 Task: Configure your GitHub account's username and public email.
Action: Mouse moved to (785, 47)
Screenshot: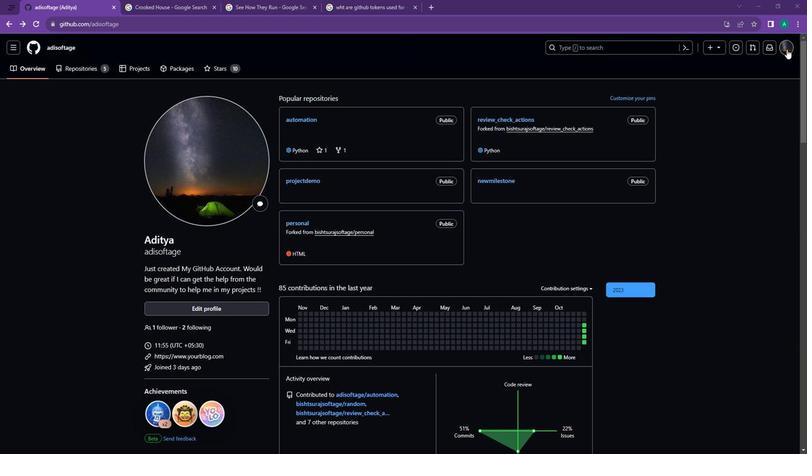 
Action: Mouse pressed left at (785, 47)
Screenshot: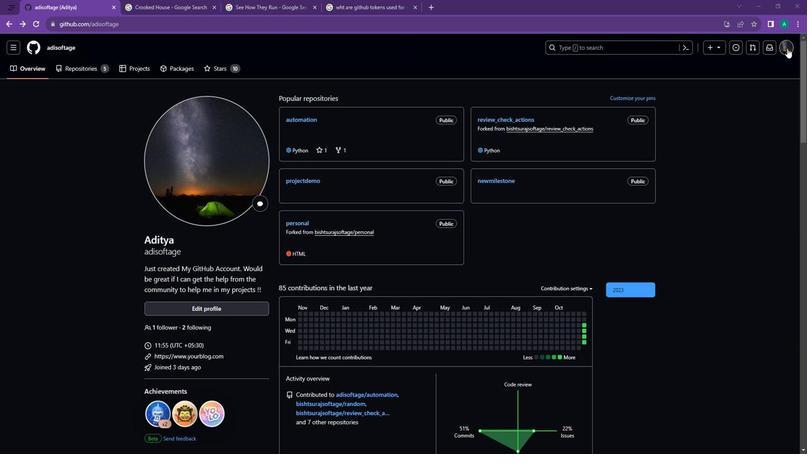 
Action: Mouse moved to (707, 266)
Screenshot: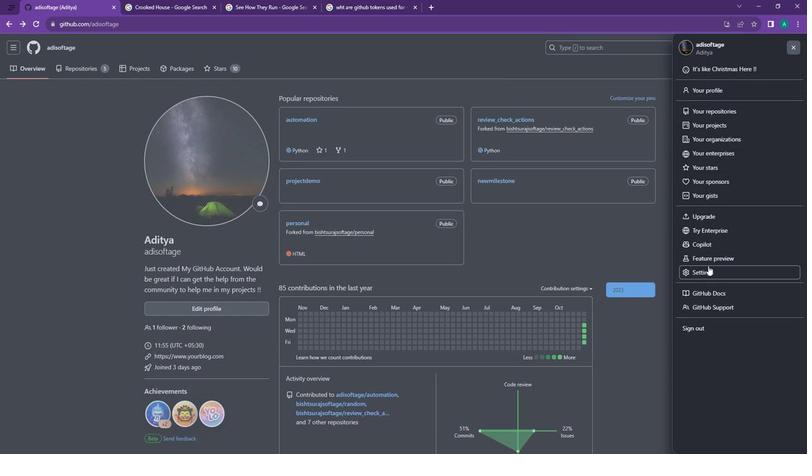 
Action: Mouse pressed left at (707, 266)
Screenshot: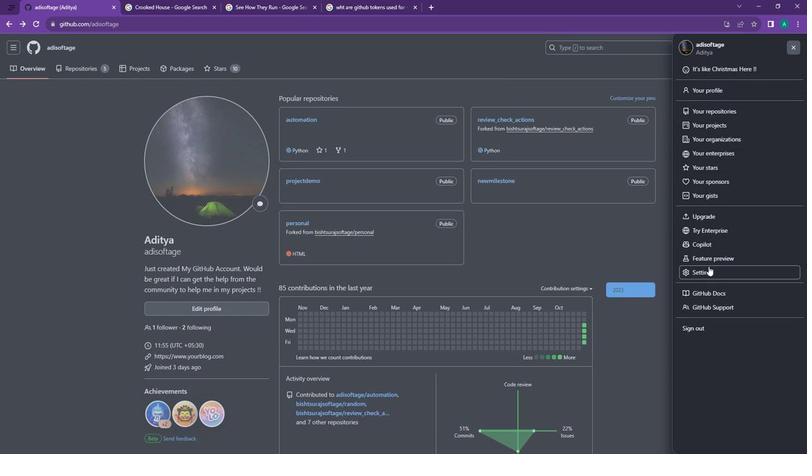 
Action: Mouse moved to (192, 124)
Screenshot: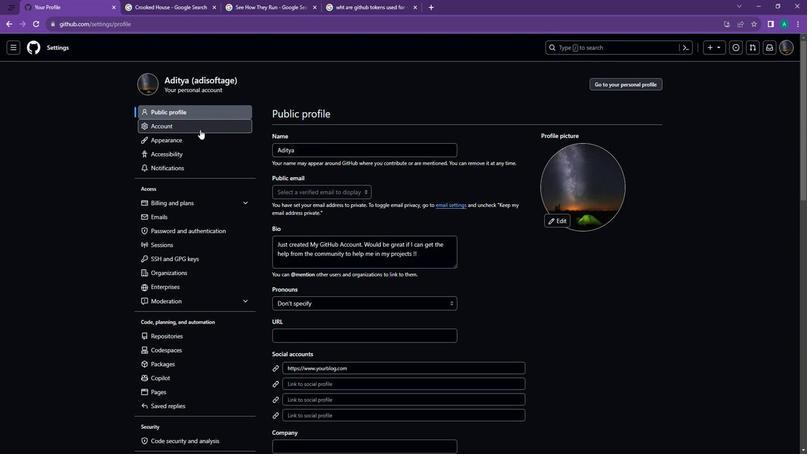
Action: Mouse pressed left at (192, 124)
Screenshot: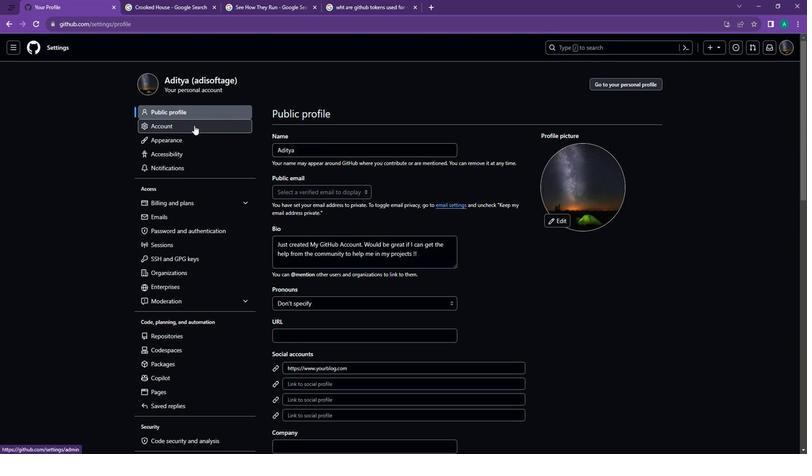 
Action: Mouse moved to (292, 153)
Screenshot: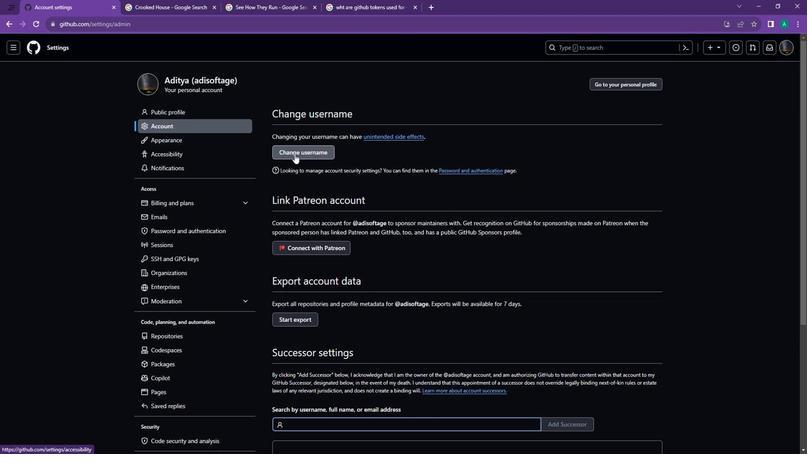 
Action: Mouse pressed left at (292, 153)
Screenshot: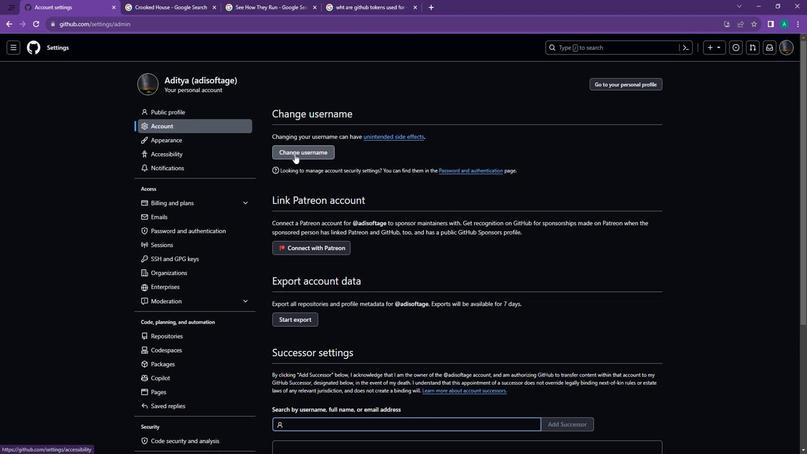 
Action: Mouse moved to (377, 195)
Screenshot: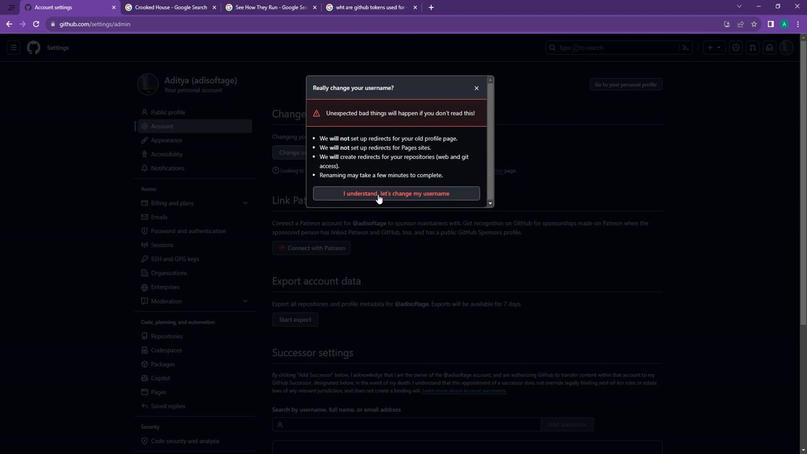 
Action: Mouse pressed left at (377, 195)
Screenshot: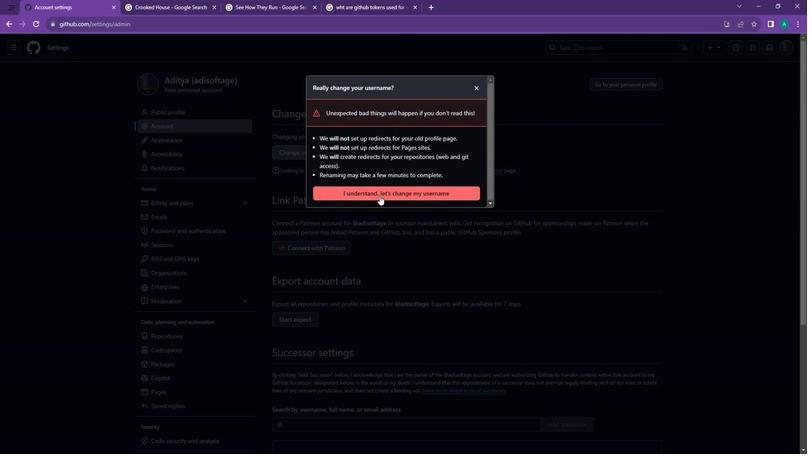 
Action: Mouse moved to (374, 120)
Screenshot: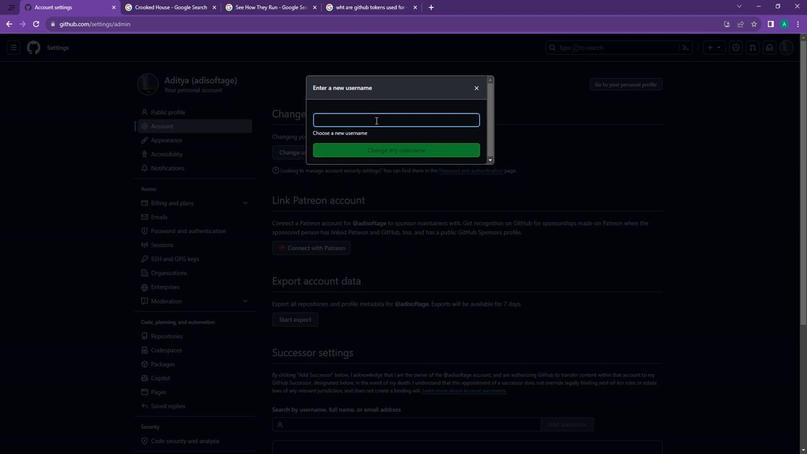 
Action: Mouse pressed left at (374, 120)
Screenshot: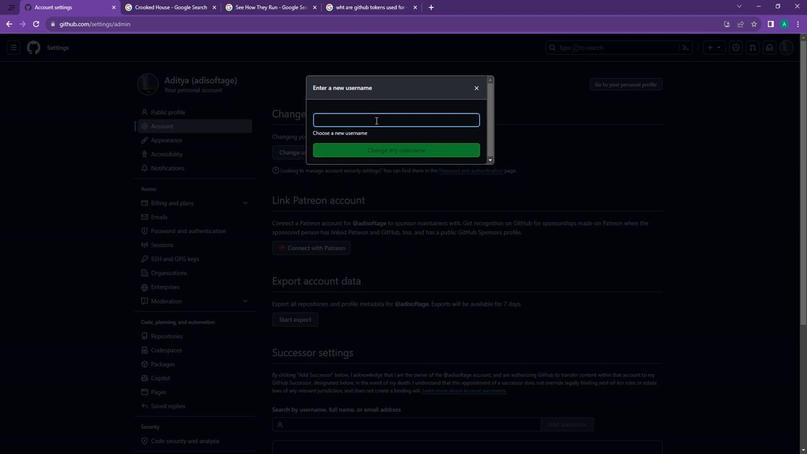 
Action: Key pressed adisoftage1
Screenshot: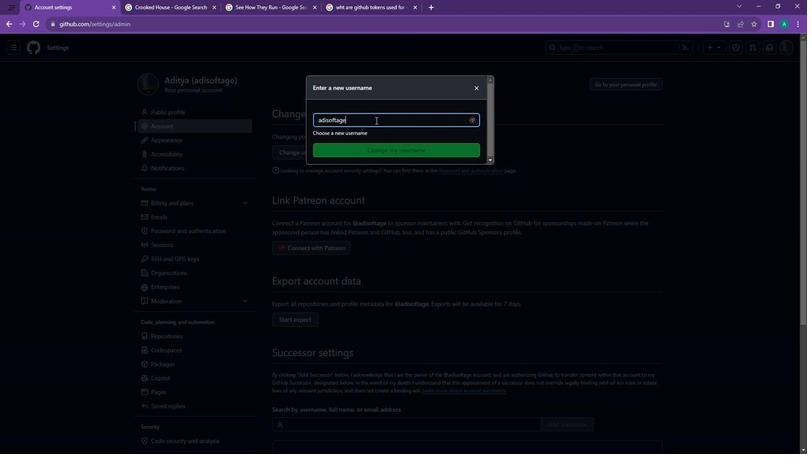
Action: Mouse moved to (387, 145)
Screenshot: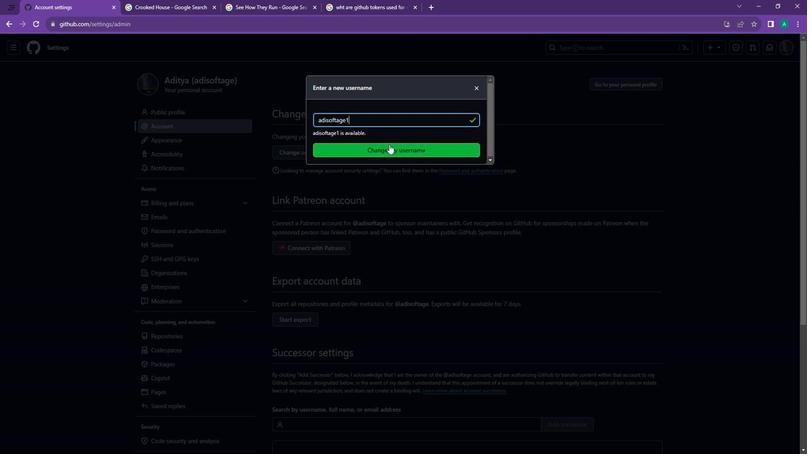 
Action: Mouse pressed left at (387, 145)
Screenshot: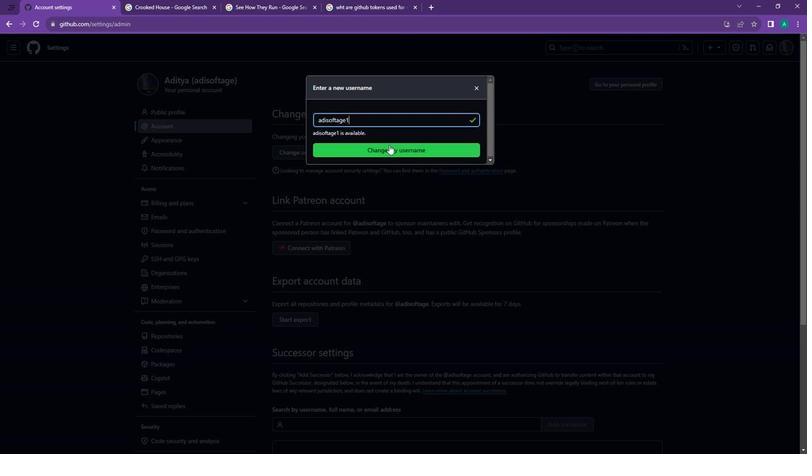 
Action: Mouse moved to (379, 149)
Screenshot: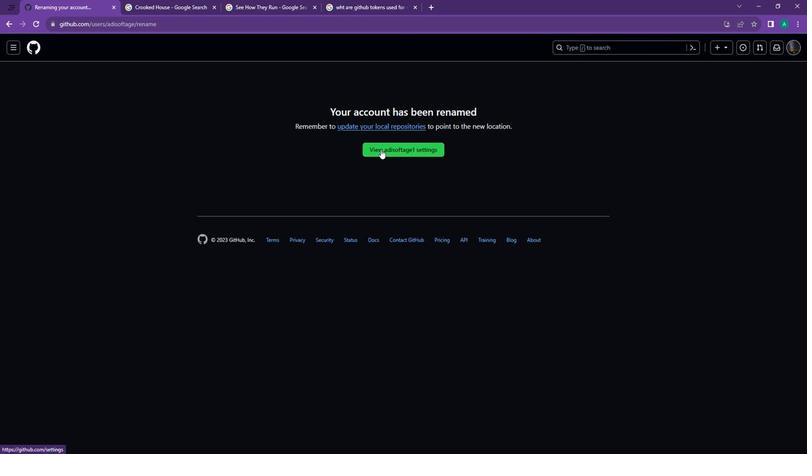 
Action: Mouse pressed left at (379, 149)
Screenshot: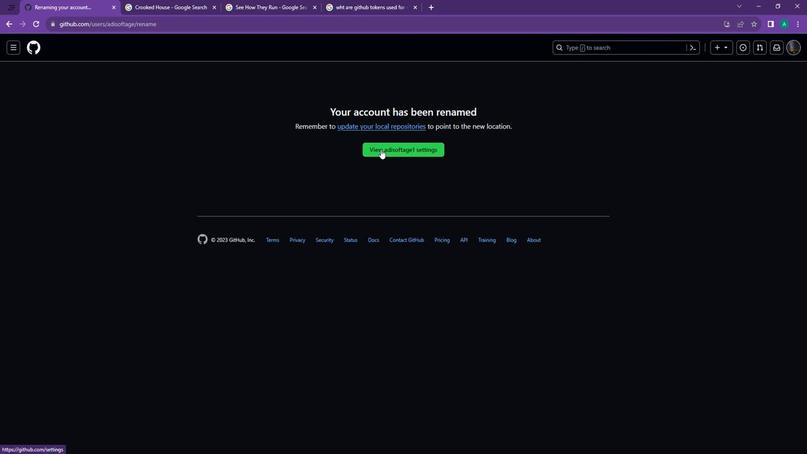 
Action: Mouse moved to (204, 139)
Screenshot: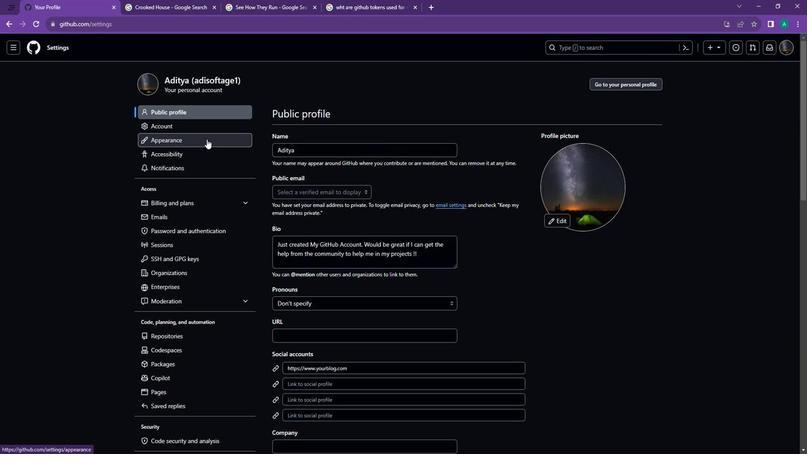
Action: Mouse pressed left at (204, 139)
Screenshot: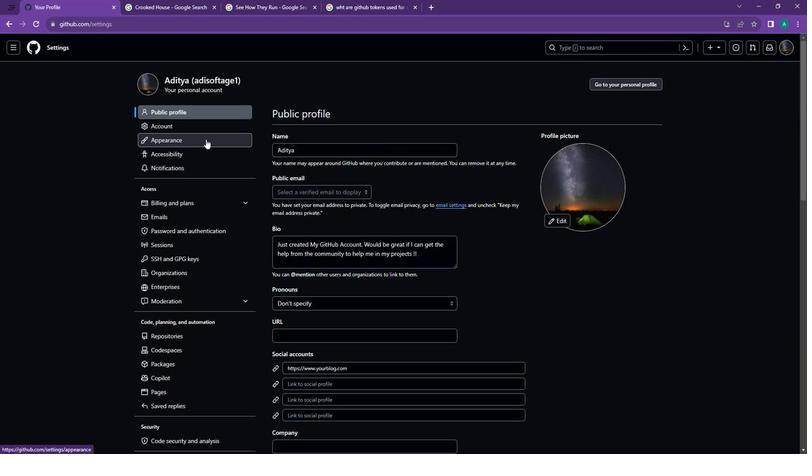 
Action: Mouse moved to (191, 122)
Screenshot: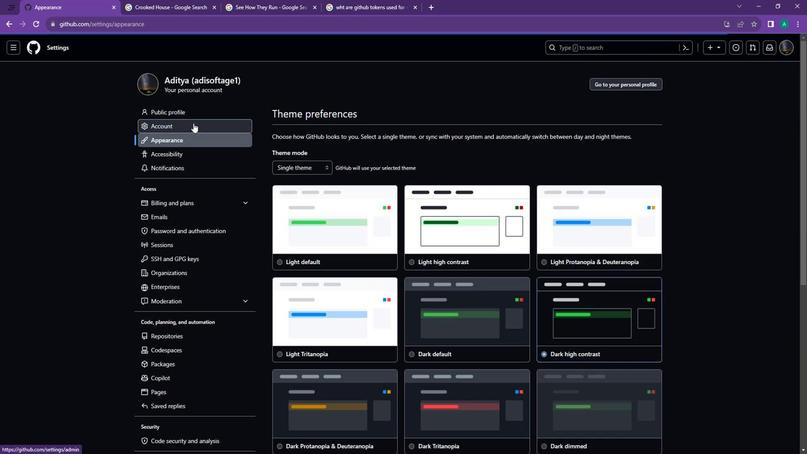 
Action: Mouse pressed left at (191, 122)
Screenshot: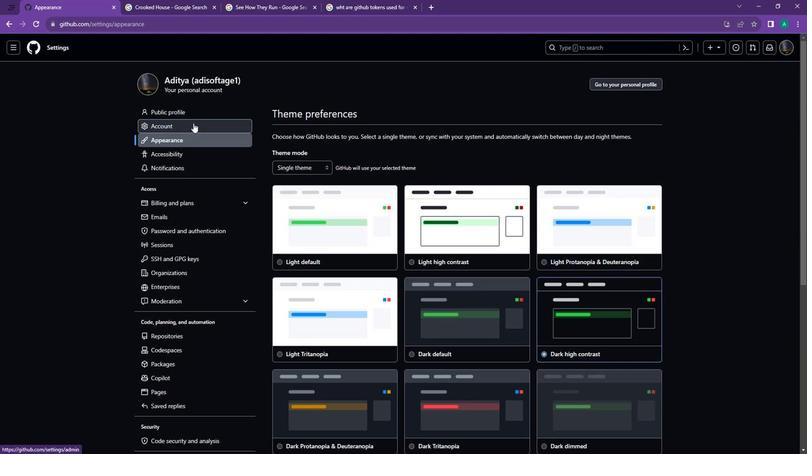 
Action: Mouse moved to (165, 214)
Screenshot: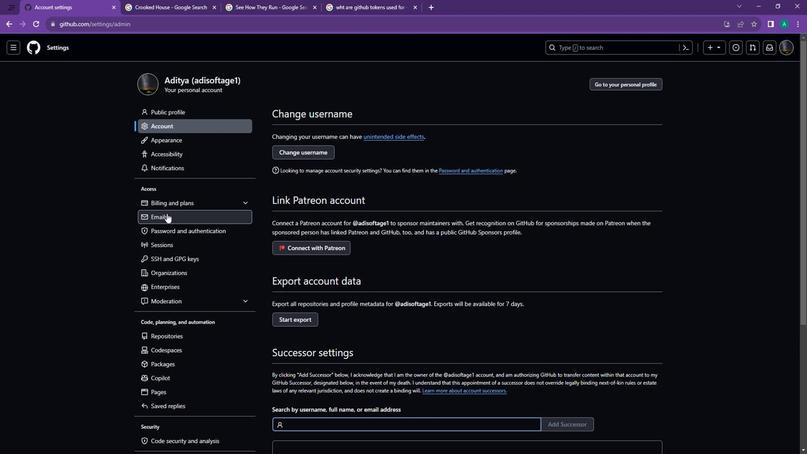 
Action: Mouse pressed left at (165, 214)
Screenshot: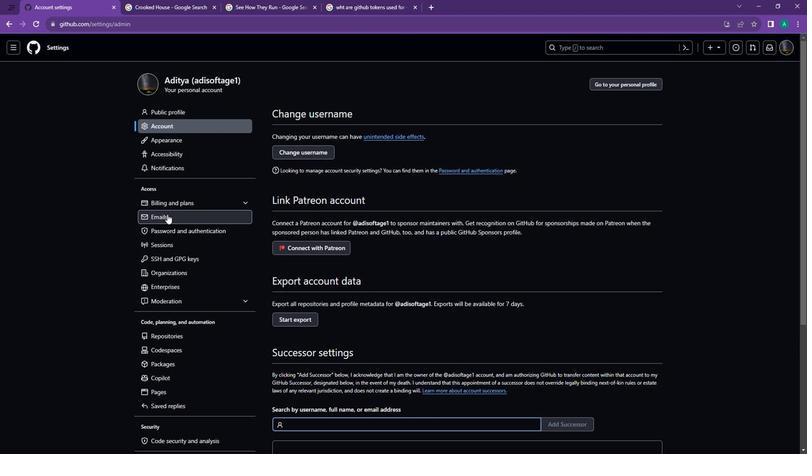 
Action: Mouse moved to (300, 283)
Screenshot: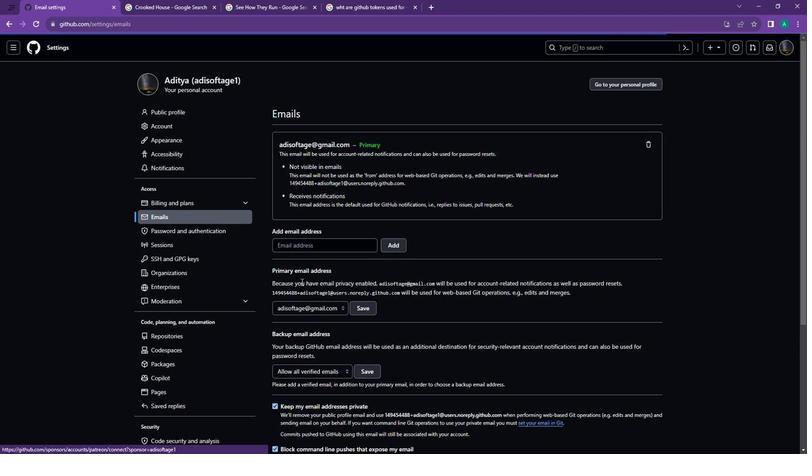 
Action: Mouse scrolled (300, 283) with delta (0, 0)
Screenshot: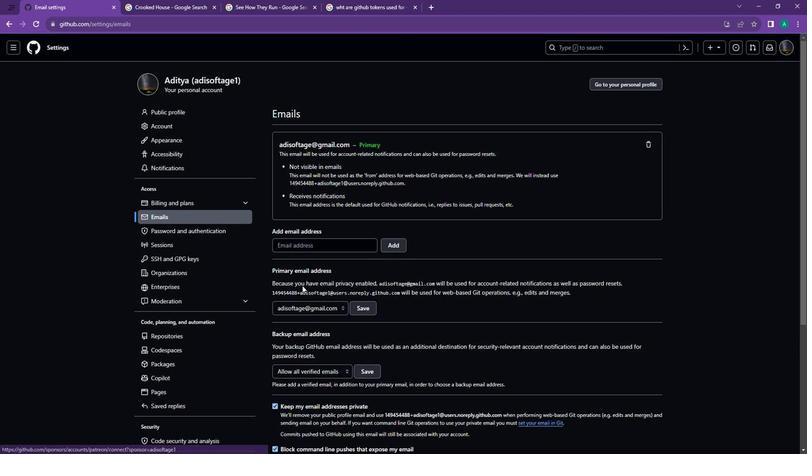 
Action: Mouse moved to (302, 293)
Screenshot: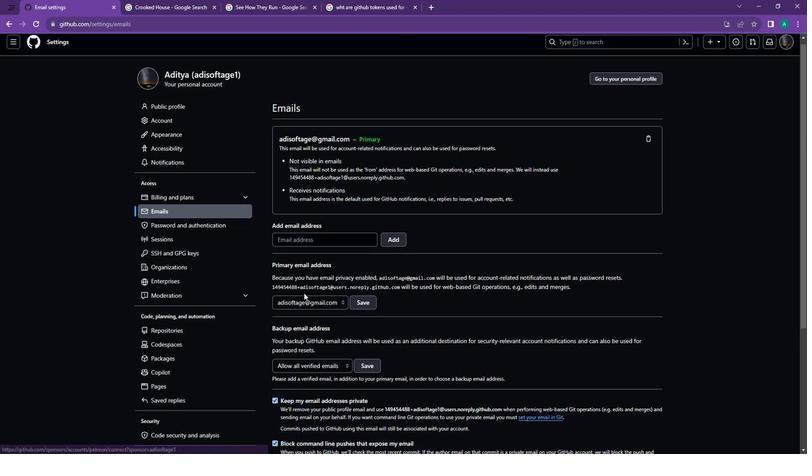 
Action: Mouse scrolled (302, 292) with delta (0, 0)
Screenshot: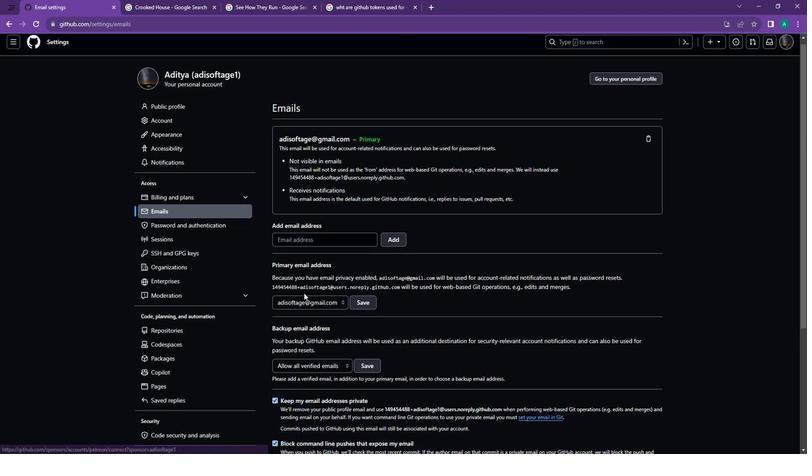 
Action: Mouse moved to (302, 293)
Screenshot: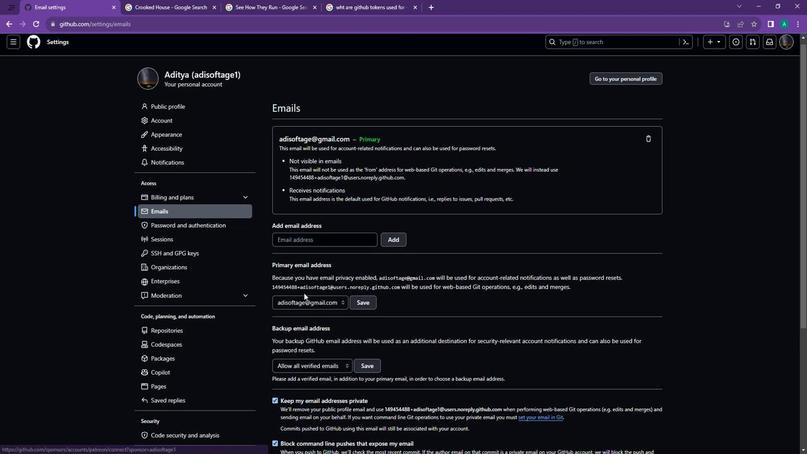 
Action: Mouse scrolled (302, 293) with delta (0, 0)
Screenshot: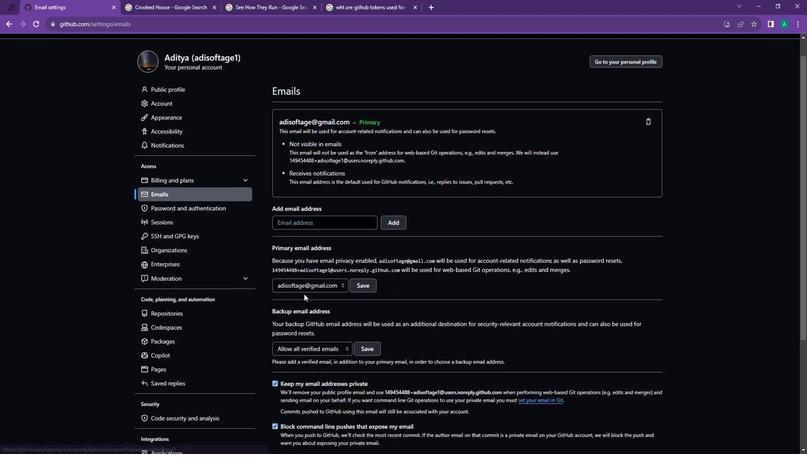 
Action: Mouse scrolled (302, 293) with delta (0, 0)
Screenshot: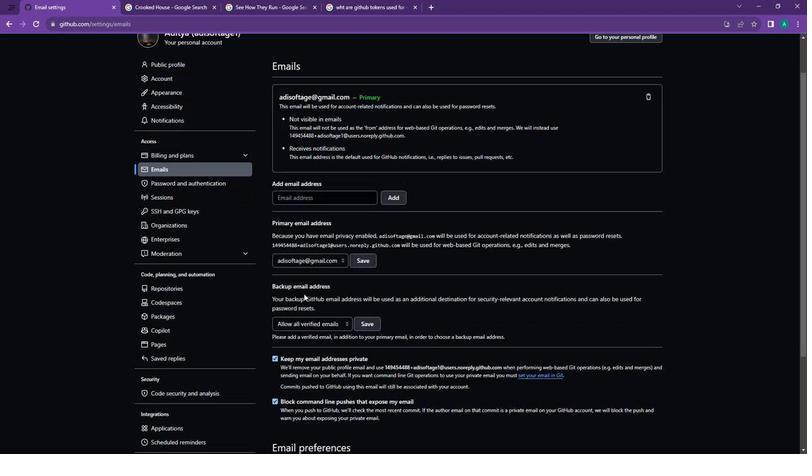 
Action: Mouse moved to (302, 294)
Screenshot: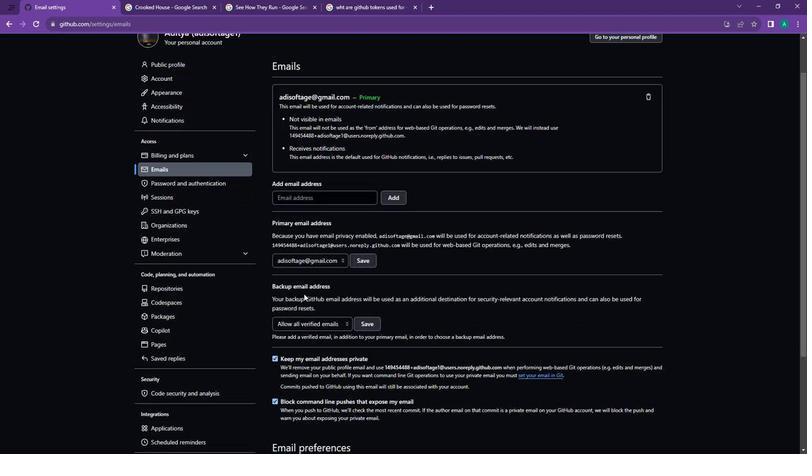 
Action: Mouse scrolled (302, 293) with delta (0, 0)
Screenshot: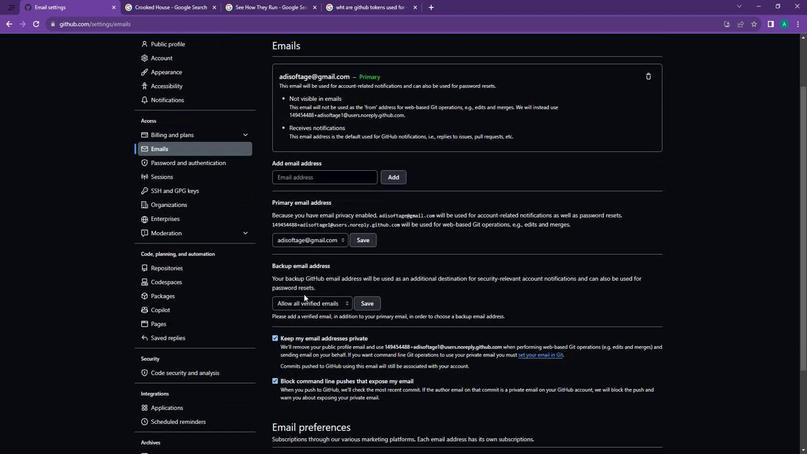 
Action: Mouse moved to (275, 226)
Screenshot: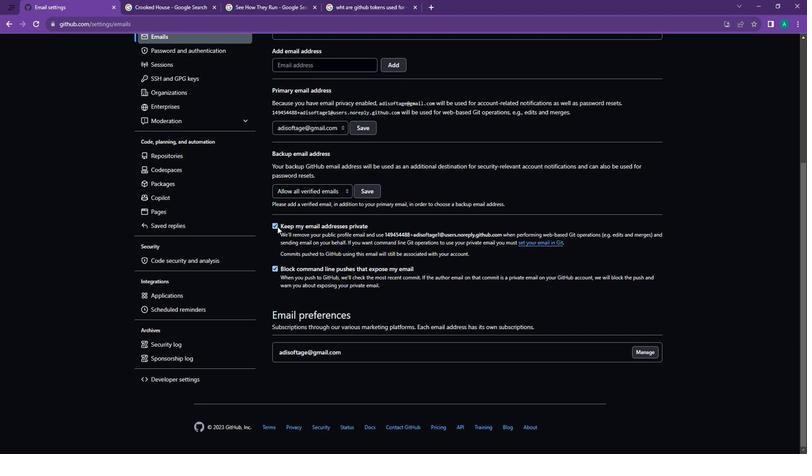 
Action: Mouse pressed left at (275, 226)
Screenshot: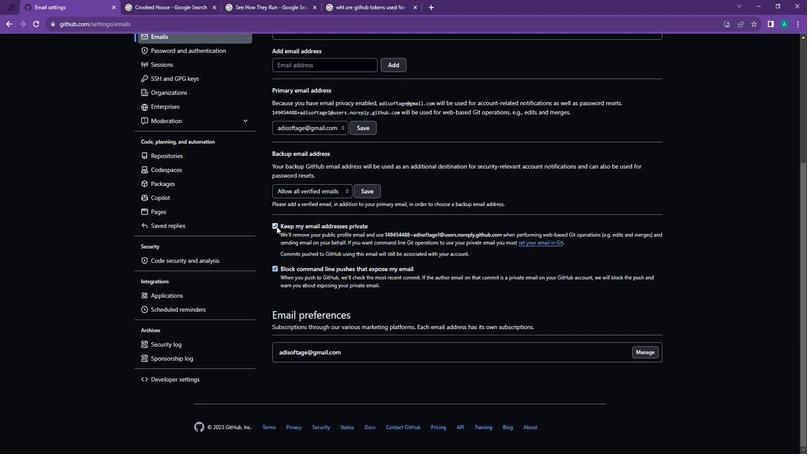 
Action: Mouse moved to (311, 158)
Screenshot: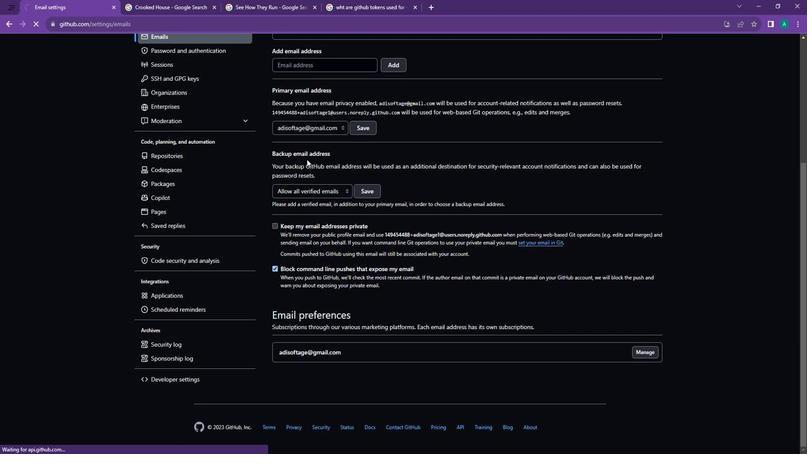 
Action: Mouse scrolled (311, 158) with delta (0, 0)
Screenshot: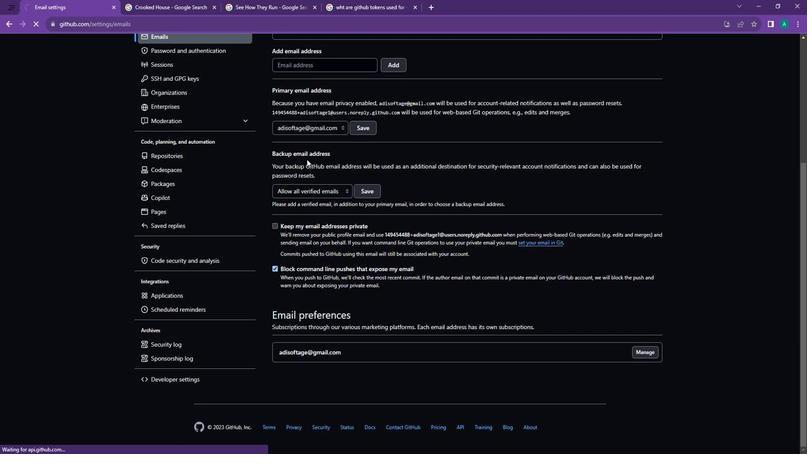 
Action: Mouse moved to (321, 156)
Screenshot: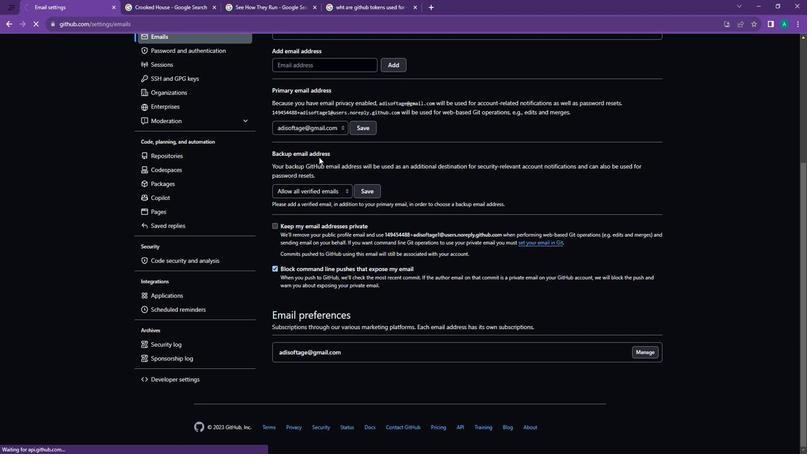
Action: Mouse scrolled (321, 156) with delta (0, 0)
Screenshot: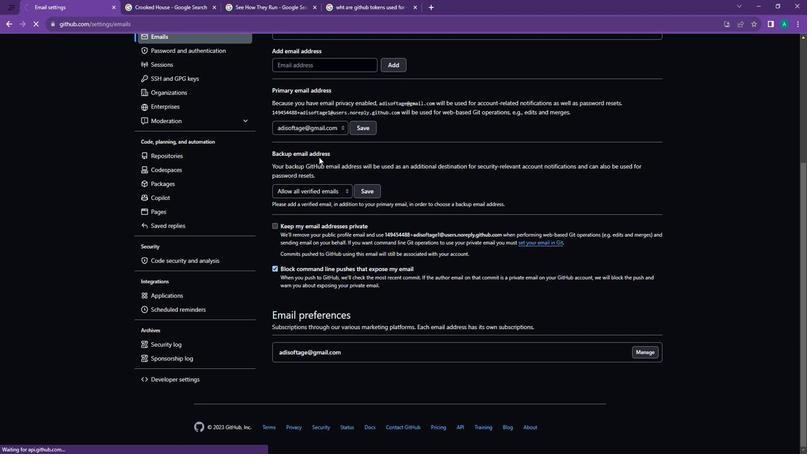 
Action: Mouse moved to (324, 155)
Screenshot: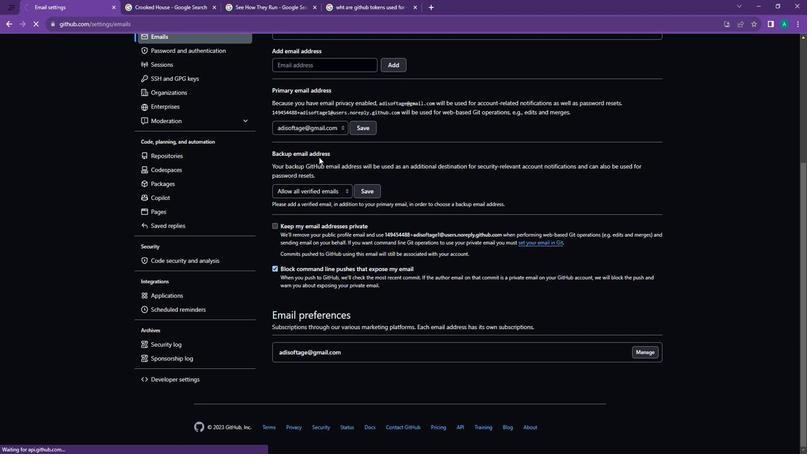 
Action: Mouse scrolled (324, 156) with delta (0, 0)
Screenshot: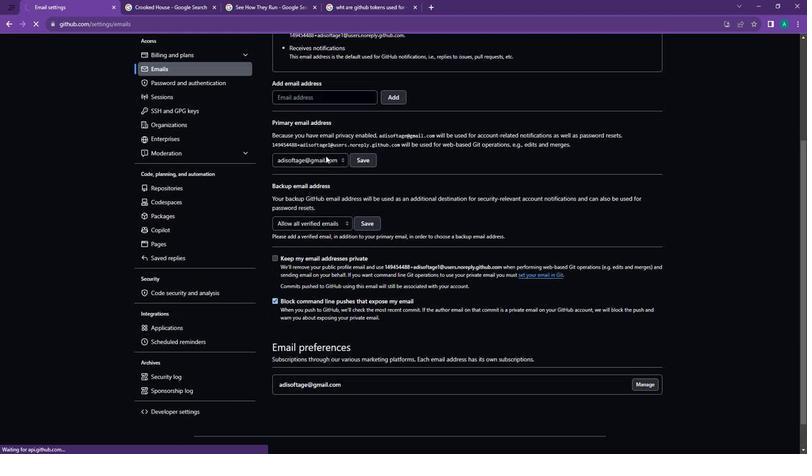 
Action: Mouse scrolled (324, 156) with delta (0, 0)
Screenshot: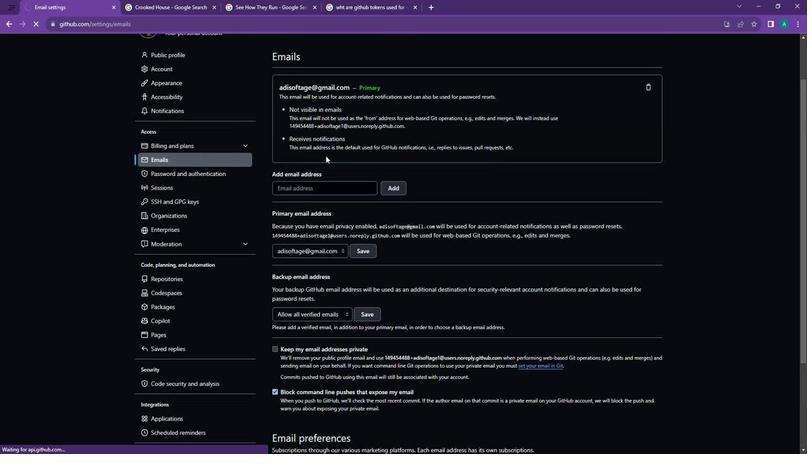 
Action: Mouse moved to (784, 49)
Screenshot: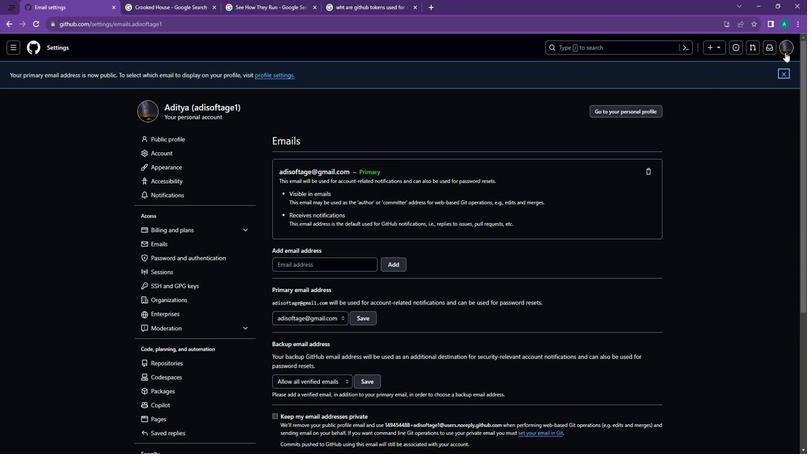 
Action: Mouse pressed left at (784, 49)
Screenshot: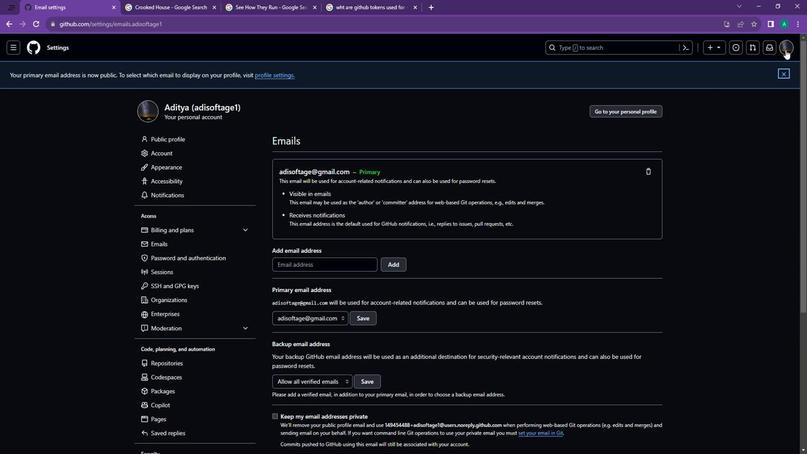 
Action: Mouse moved to (725, 84)
Screenshot: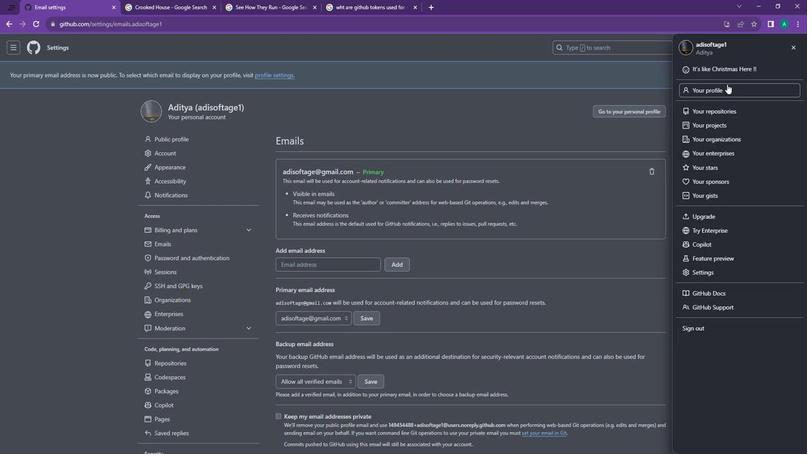 
Action: Mouse pressed left at (725, 84)
Screenshot: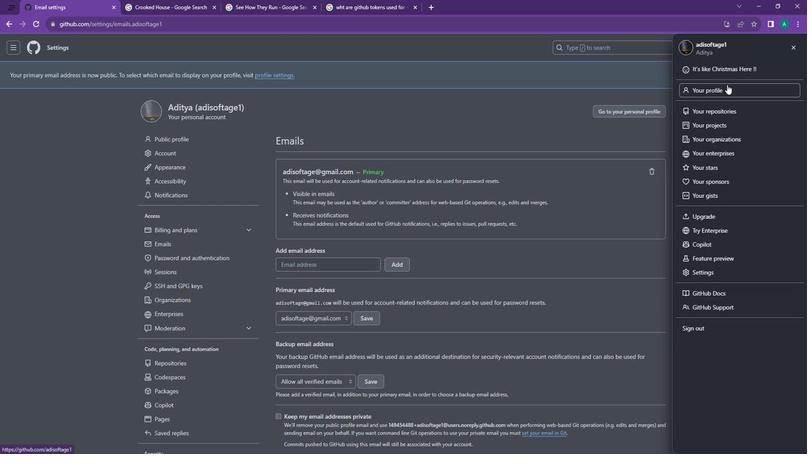 
Action: Mouse moved to (180, 283)
Screenshot: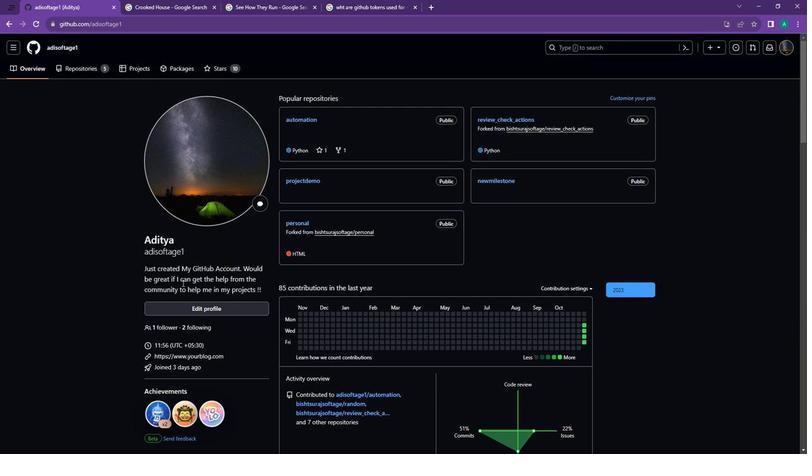 
Action: Mouse scrolled (180, 283) with delta (0, 0)
Screenshot: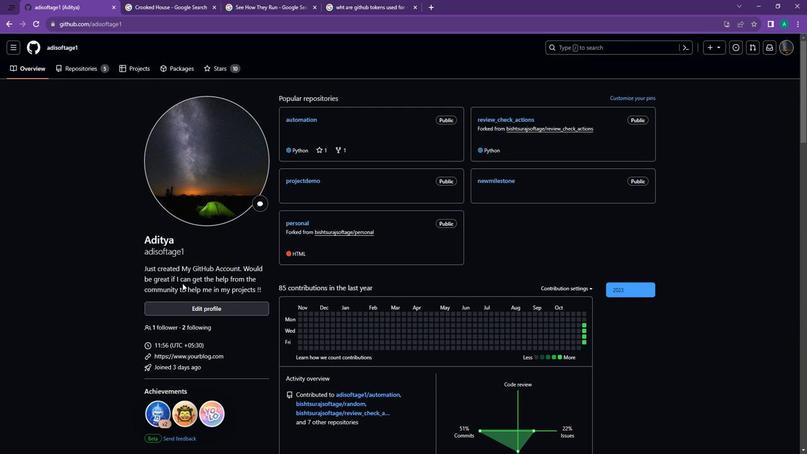 
Action: Mouse moved to (225, 237)
Screenshot: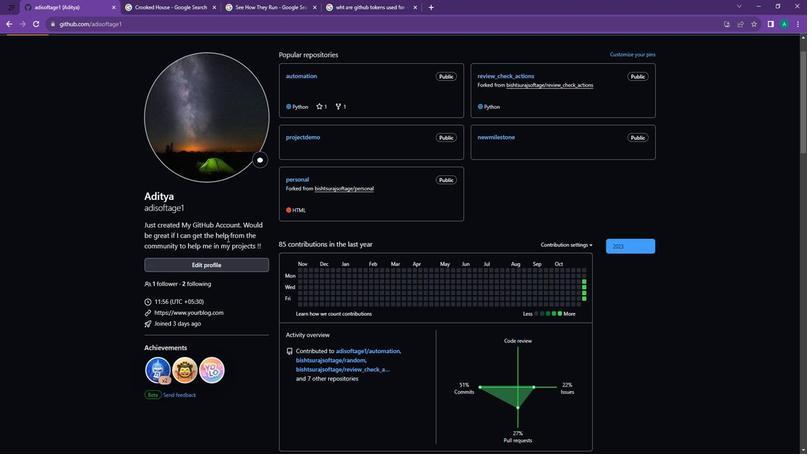 
Action: Mouse scrolled (225, 238) with delta (0, 0)
Screenshot: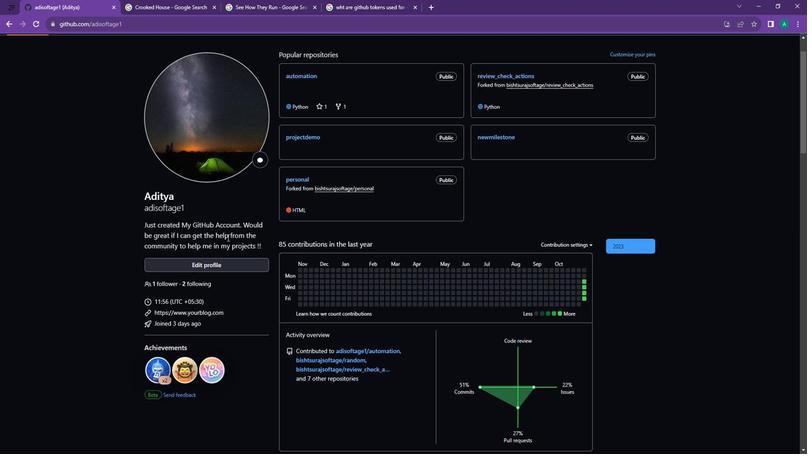 
Action: Mouse scrolled (225, 238) with delta (0, 0)
Screenshot: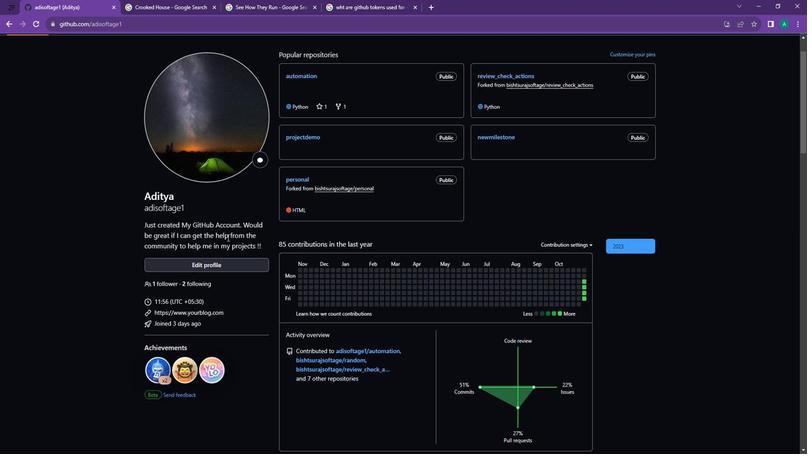 
Action: Mouse moved to (223, 247)
Screenshot: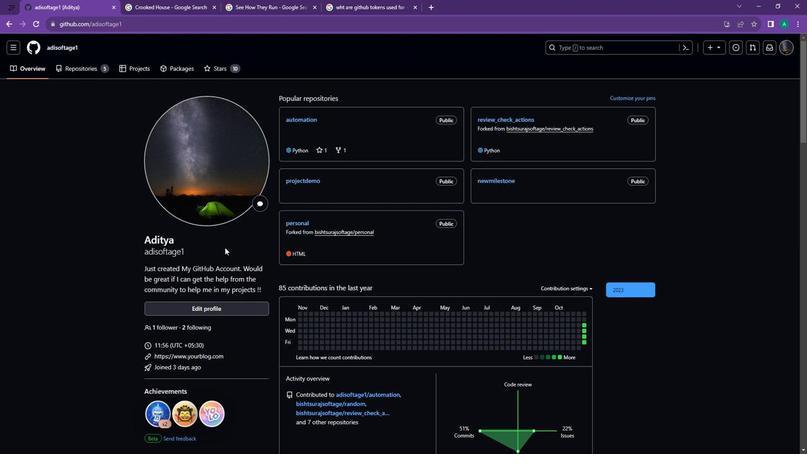 
Action: Mouse scrolled (223, 247) with delta (0, 0)
Screenshot: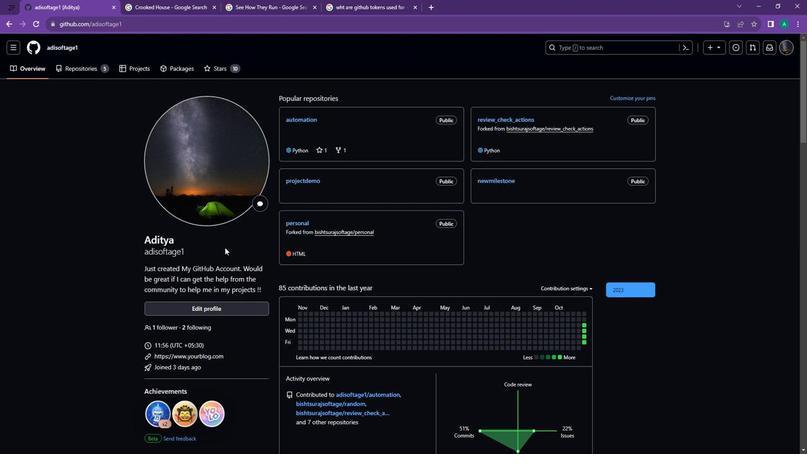 
Action: Mouse moved to (214, 288)
Screenshot: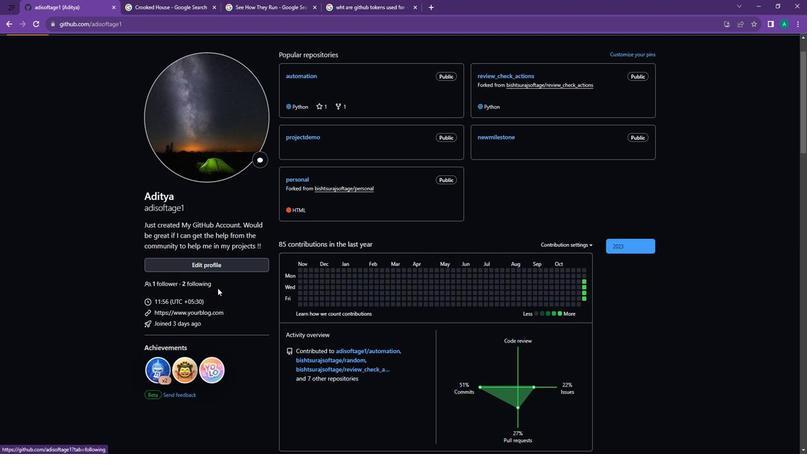 
